 Task: Select New Email With Selection
Action: Mouse moved to (269, 223)
Screenshot: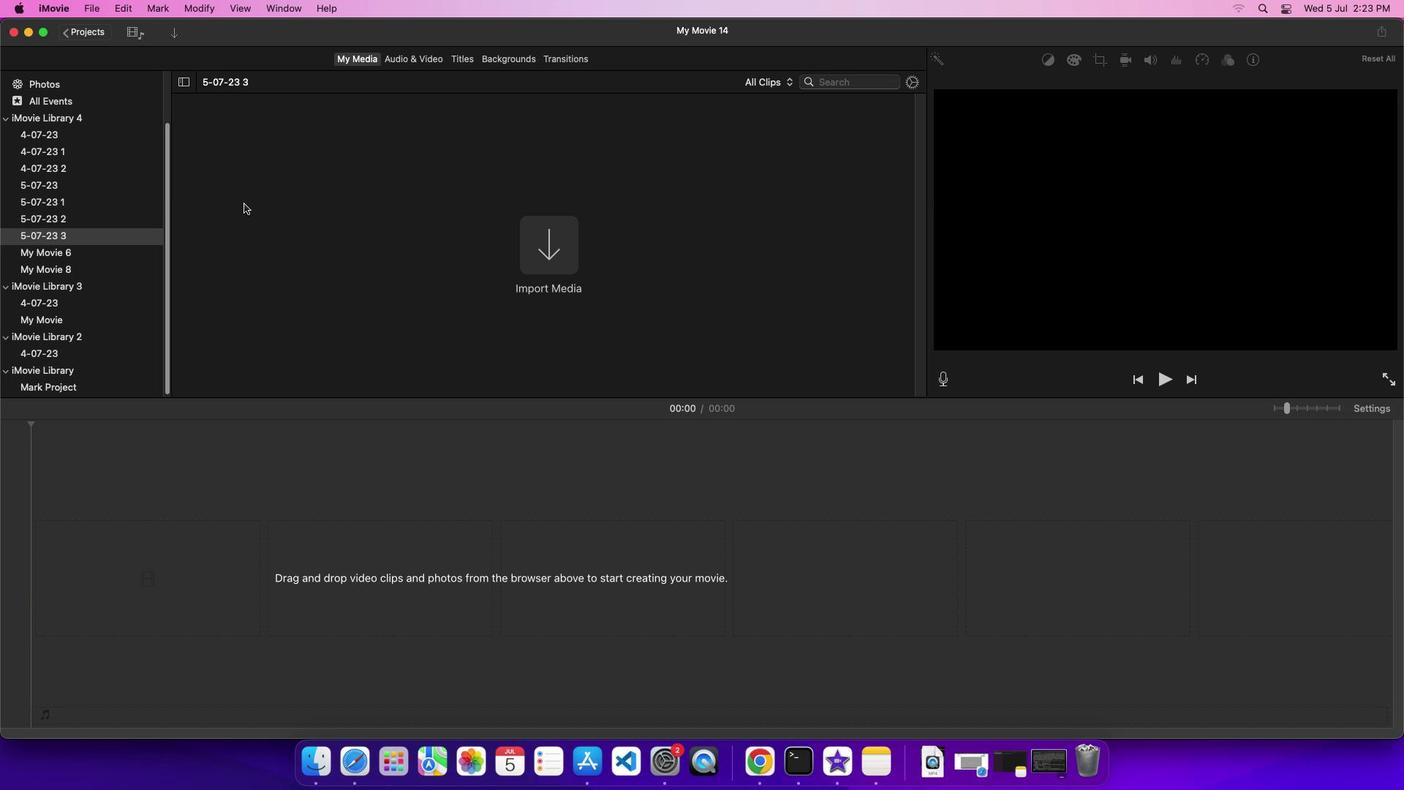 
Action: Mouse pressed left at (269, 223)
Screenshot: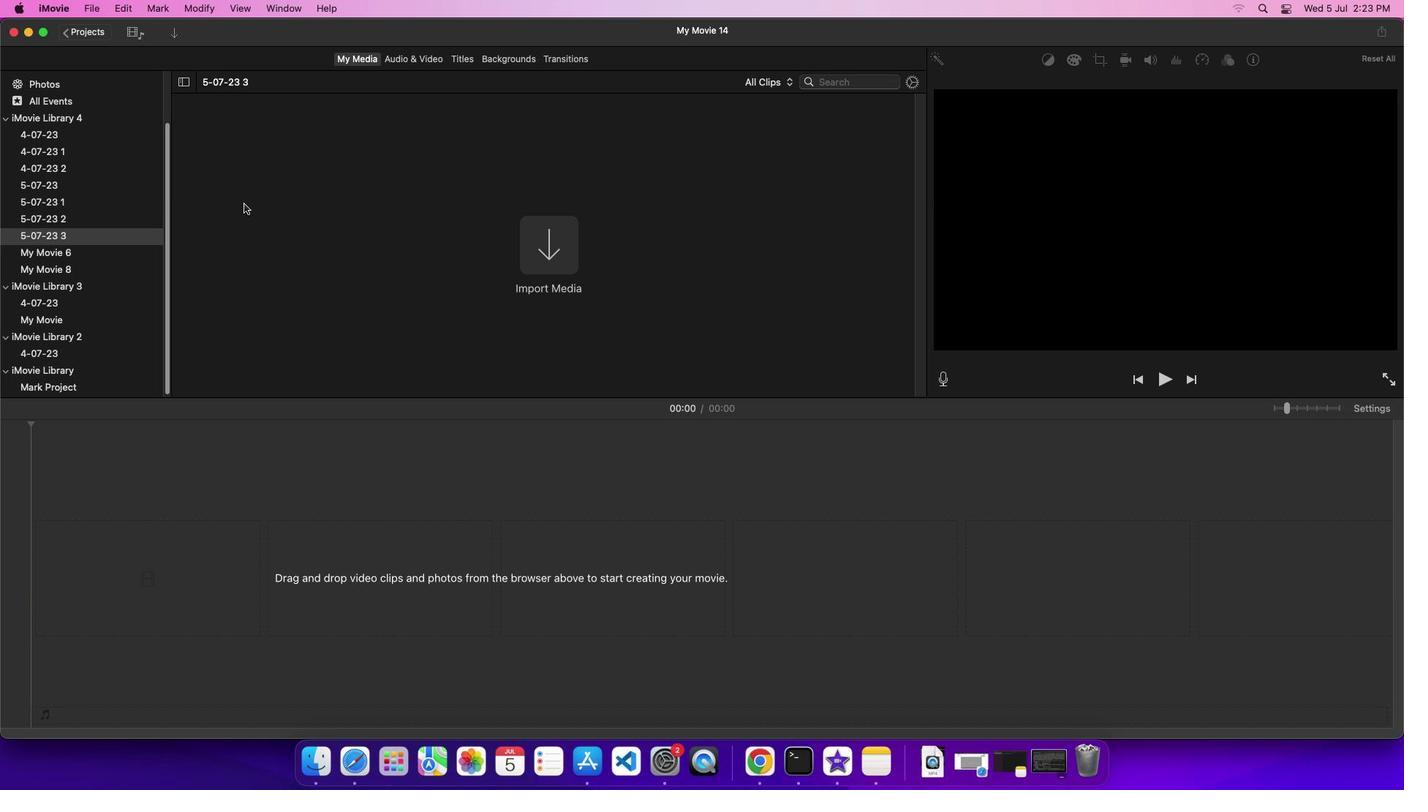 
Action: Mouse moved to (52, 10)
Screenshot: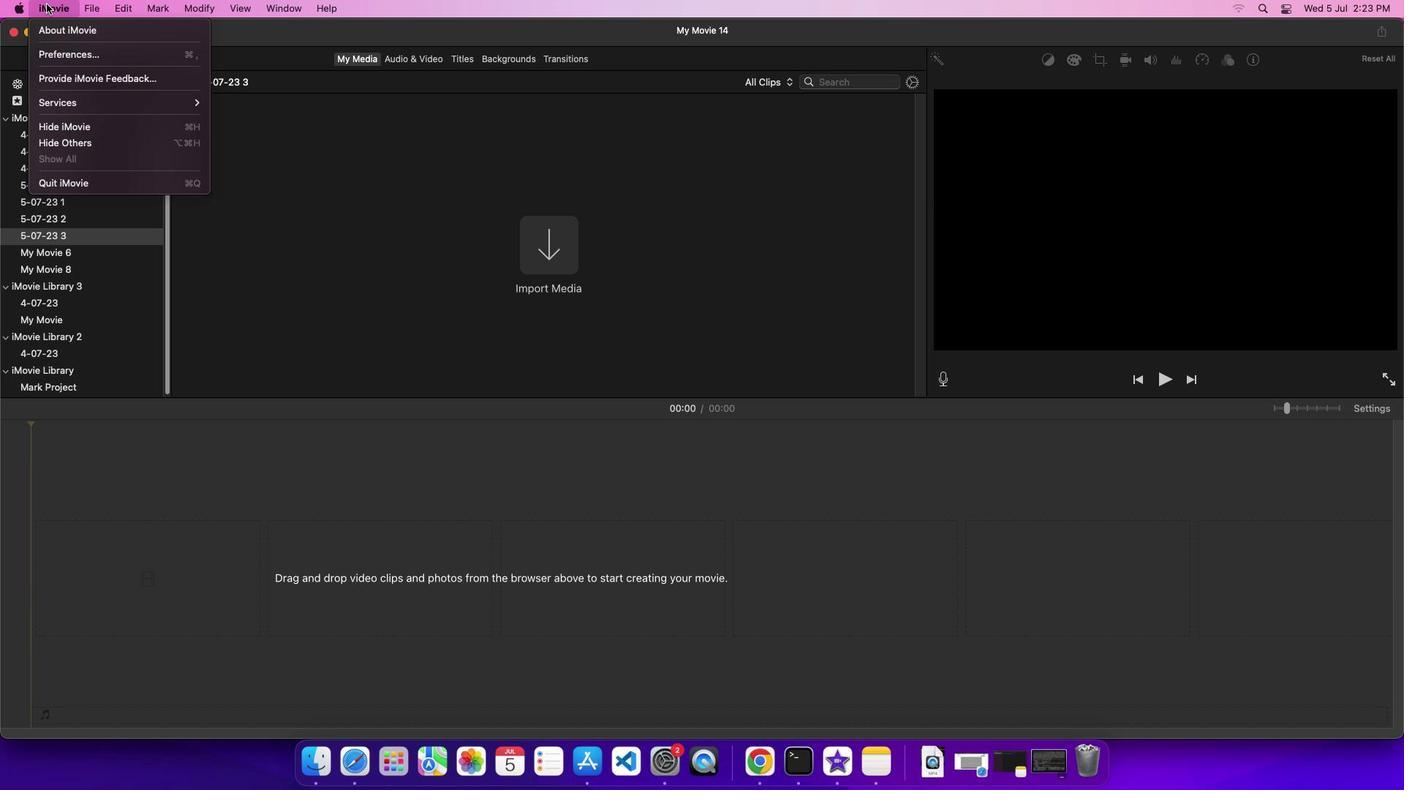 
Action: Mouse pressed left at (52, 10)
Screenshot: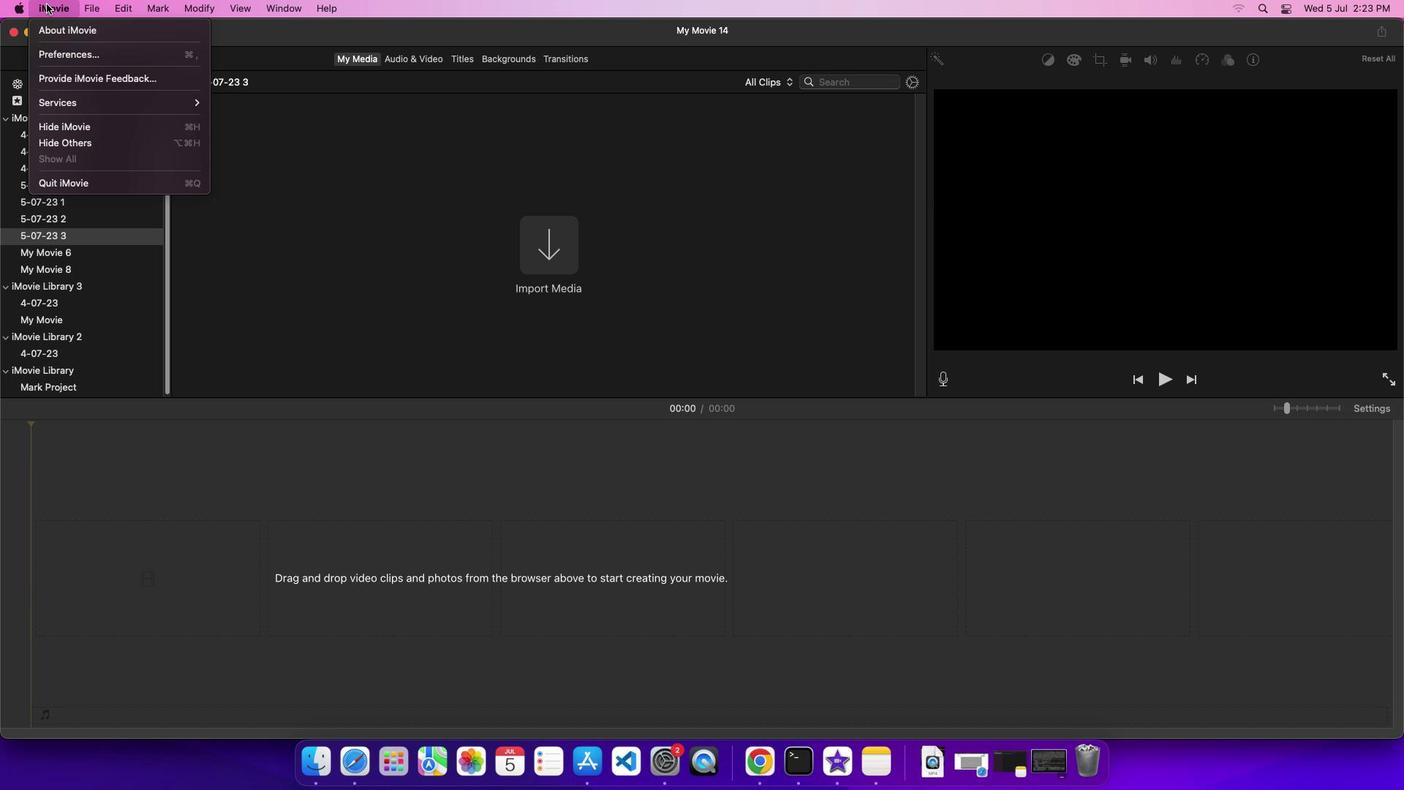
Action: Mouse moved to (81, 105)
Screenshot: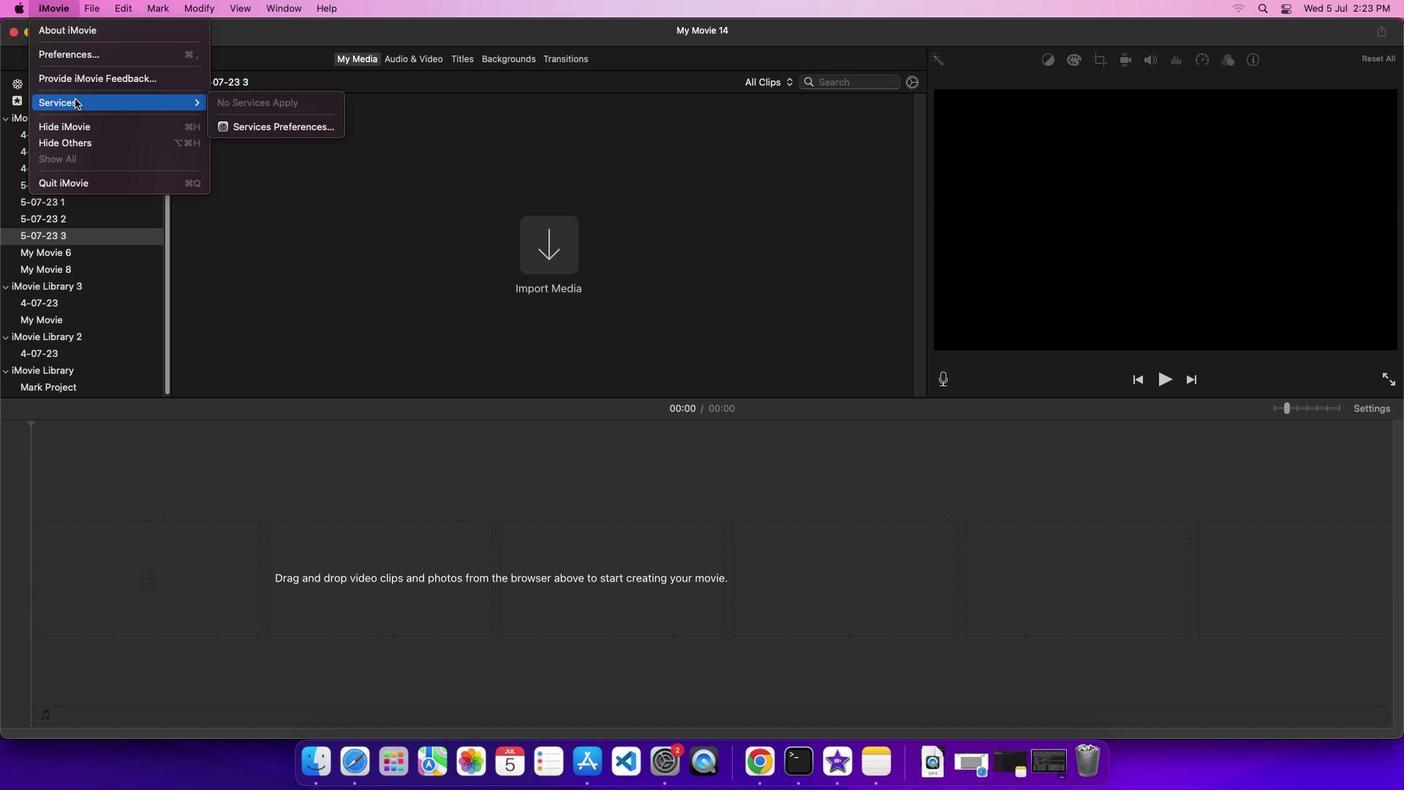 
Action: Mouse pressed left at (81, 105)
Screenshot: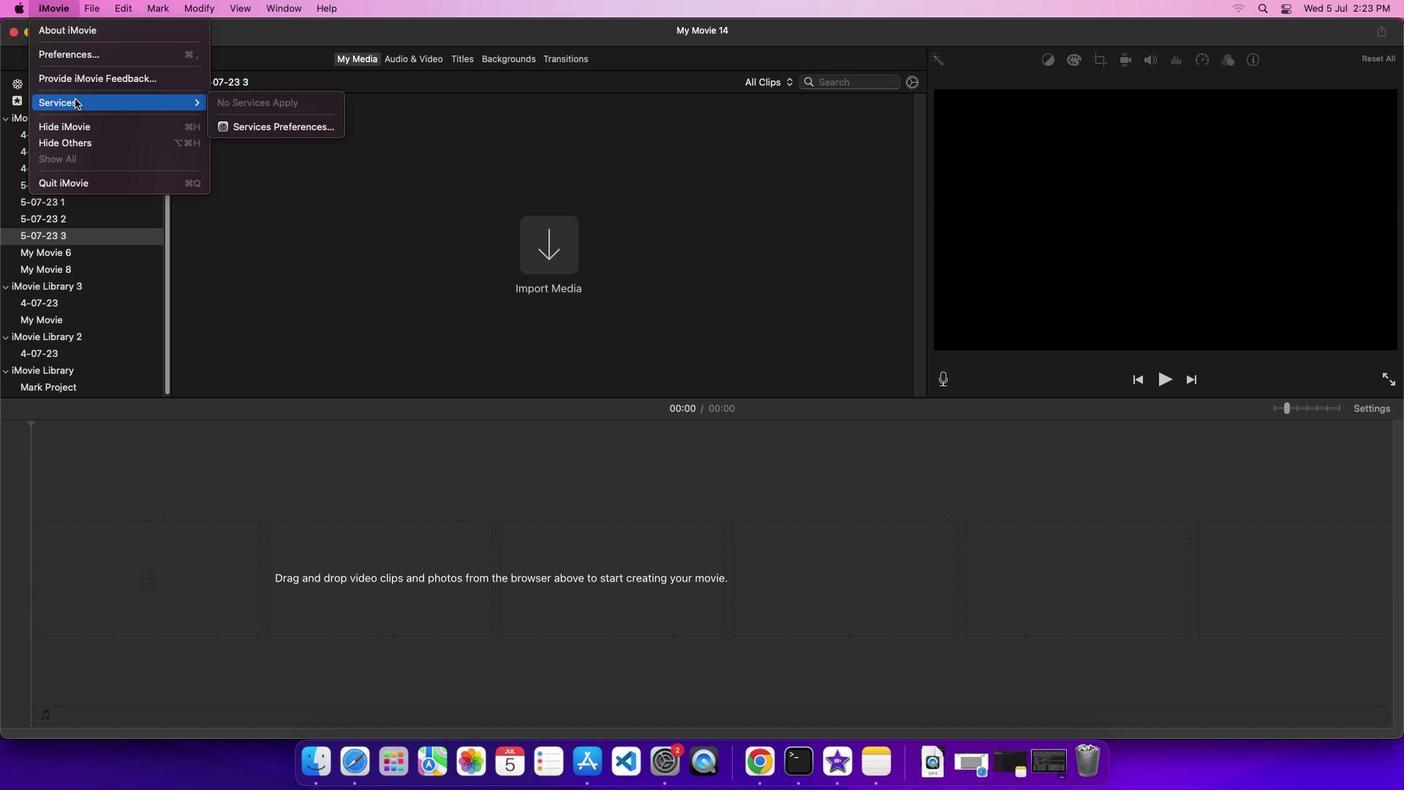 
Action: Mouse moved to (253, 133)
Screenshot: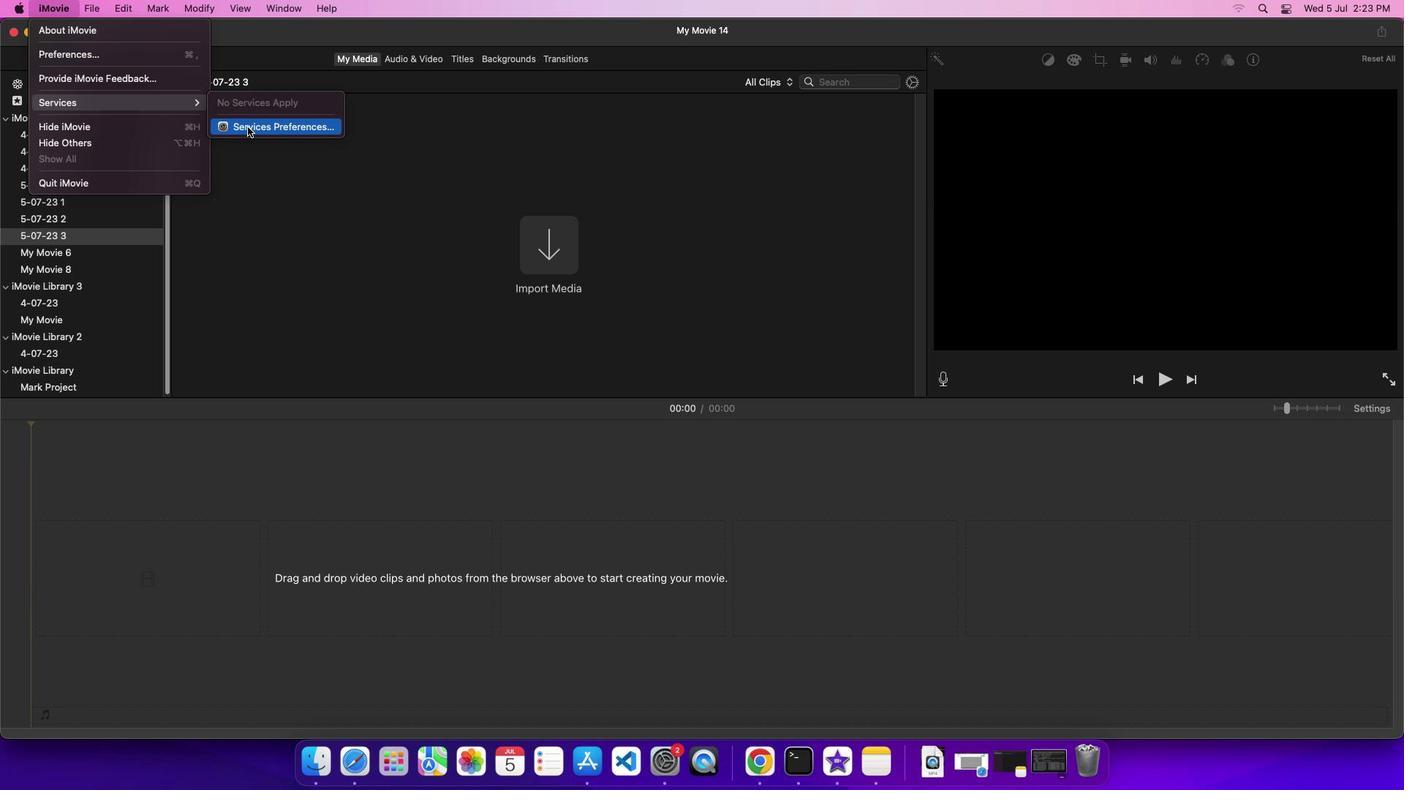 
Action: Mouse pressed left at (253, 133)
Screenshot: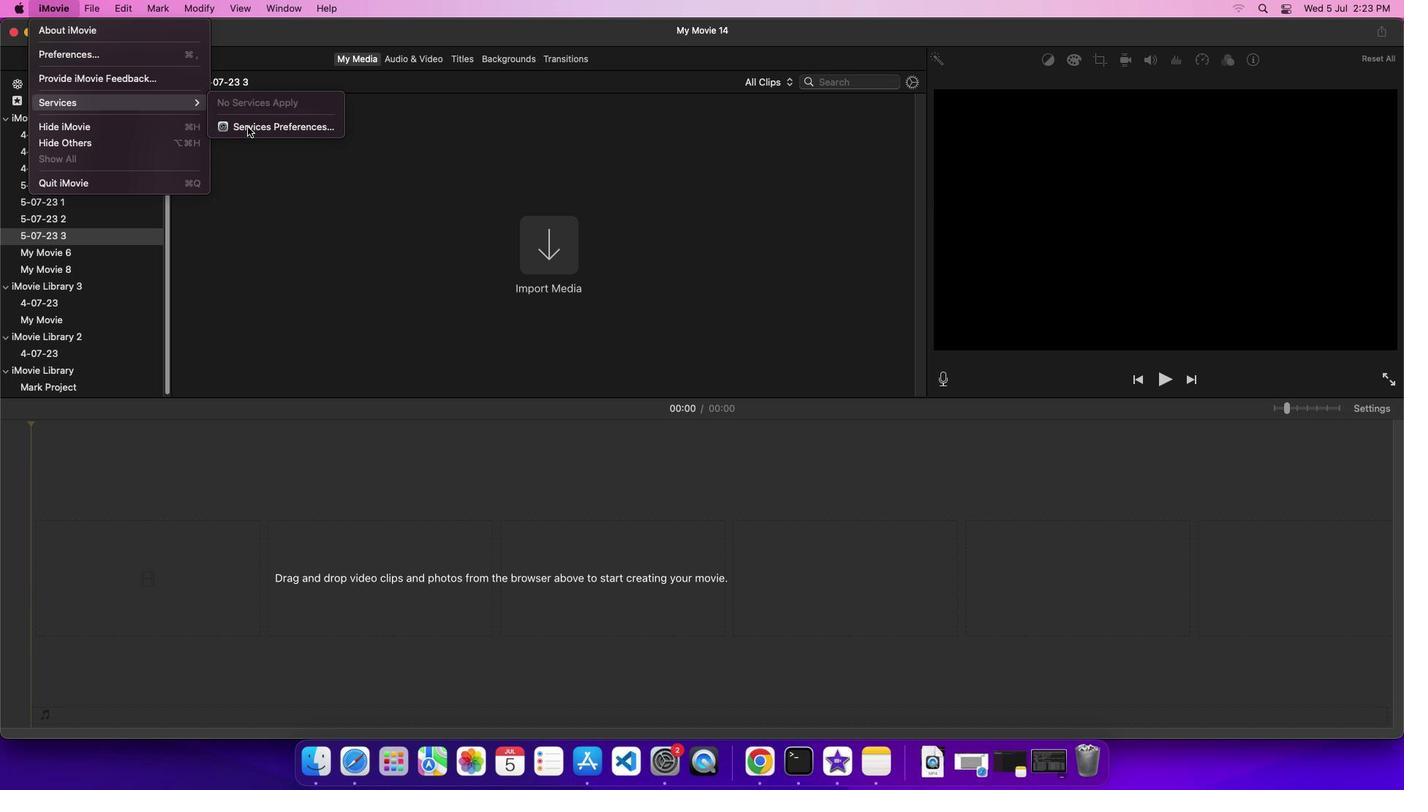 
Action: Mouse moved to (747, 316)
Screenshot: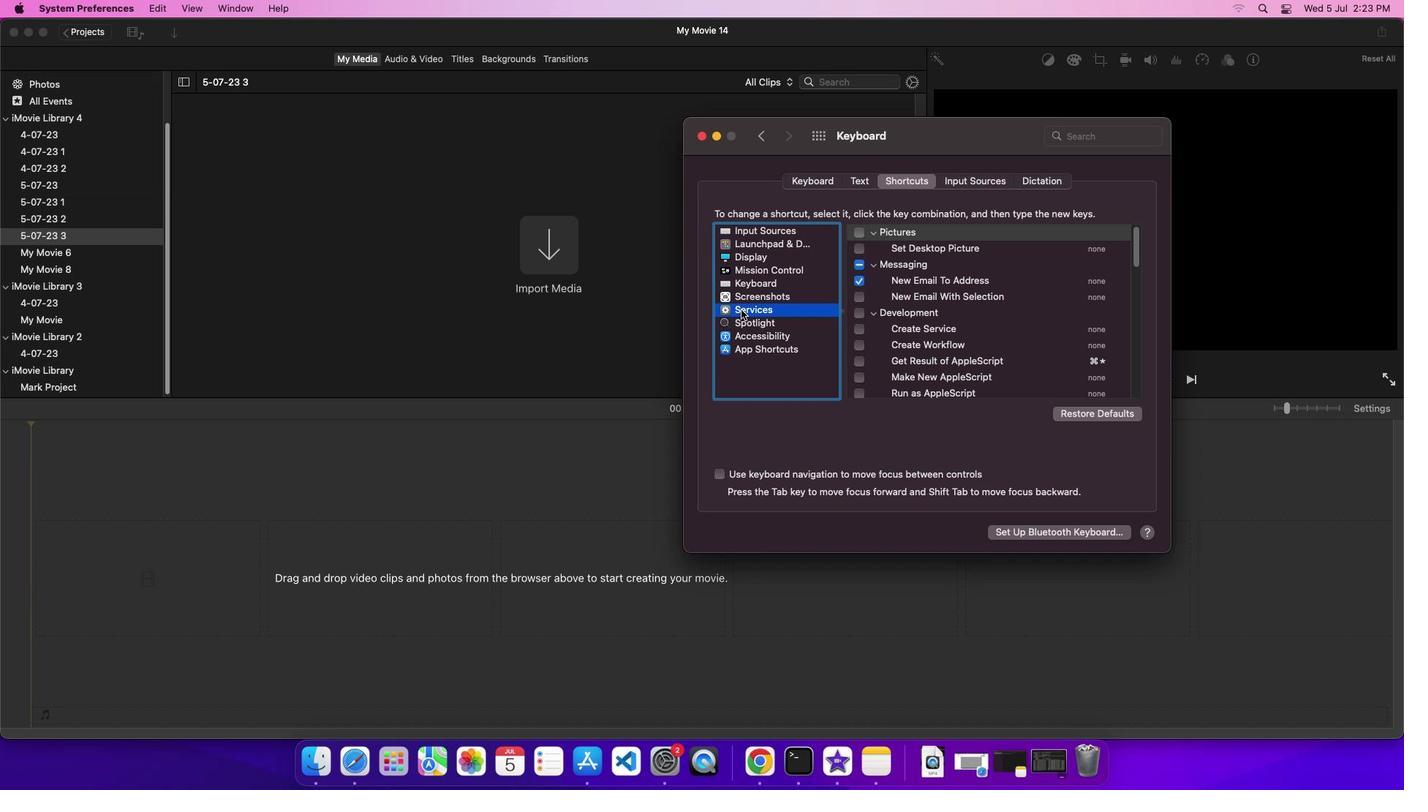 
Action: Mouse pressed left at (747, 316)
Screenshot: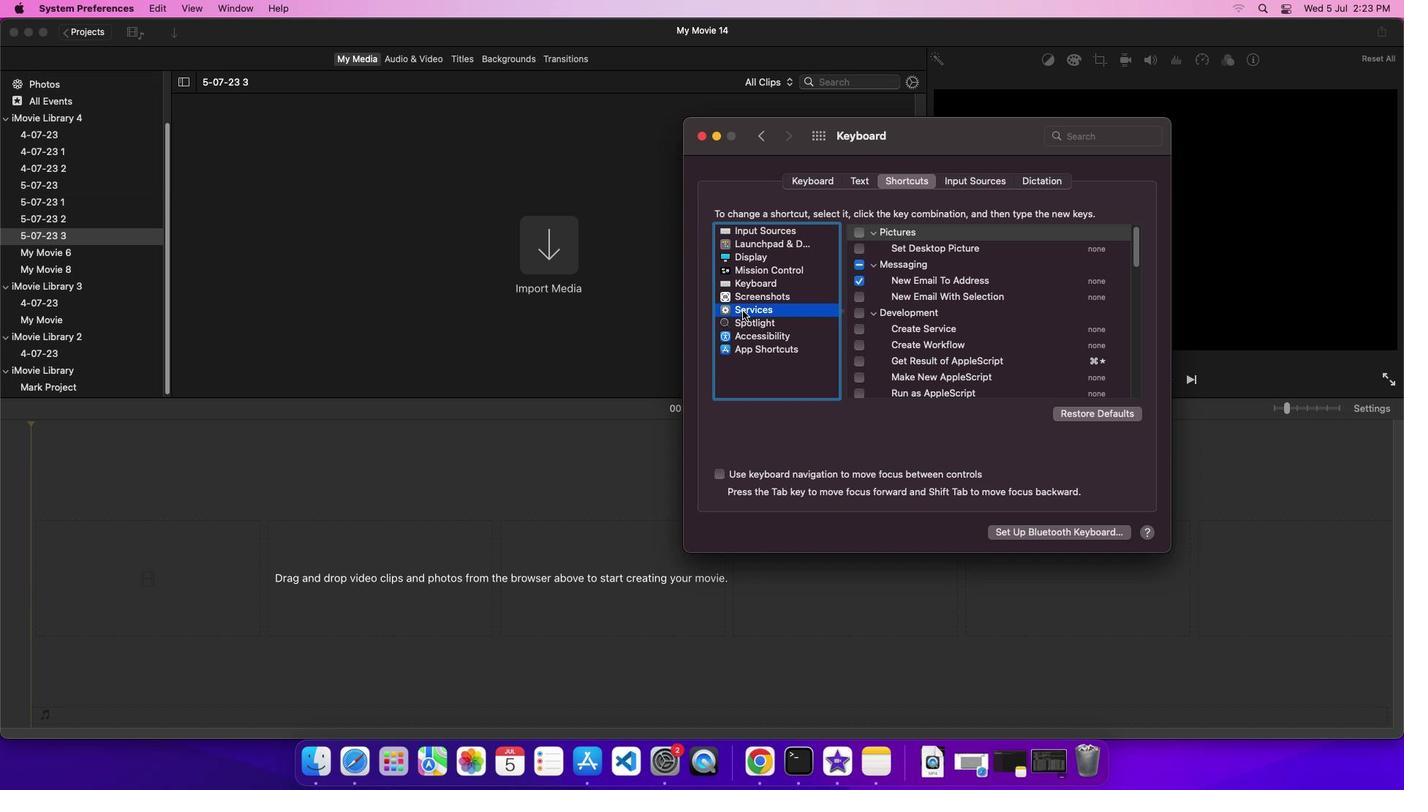 
Action: Mouse moved to (868, 304)
Screenshot: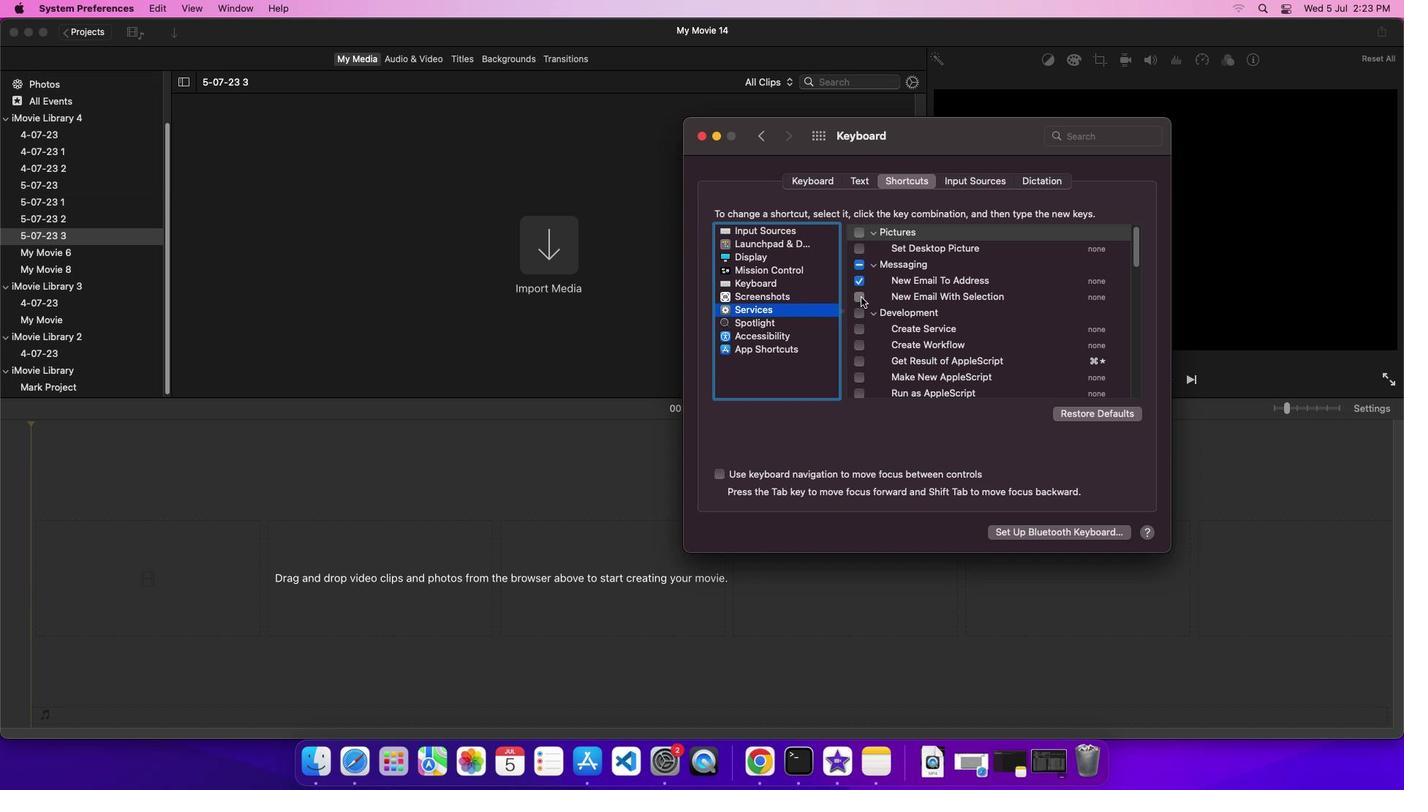 
Action: Mouse pressed left at (868, 304)
Screenshot: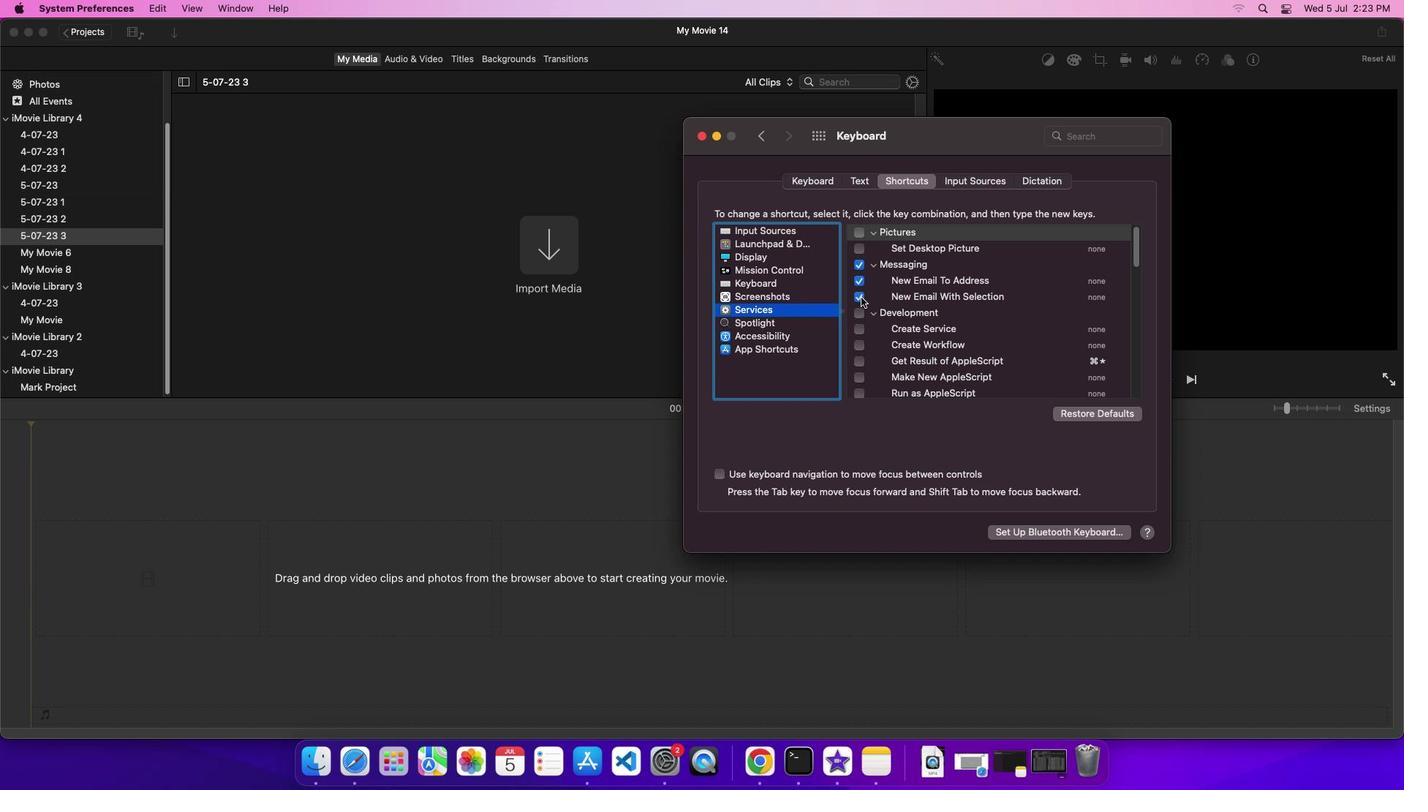 
Action: Mouse moved to (891, 338)
Screenshot: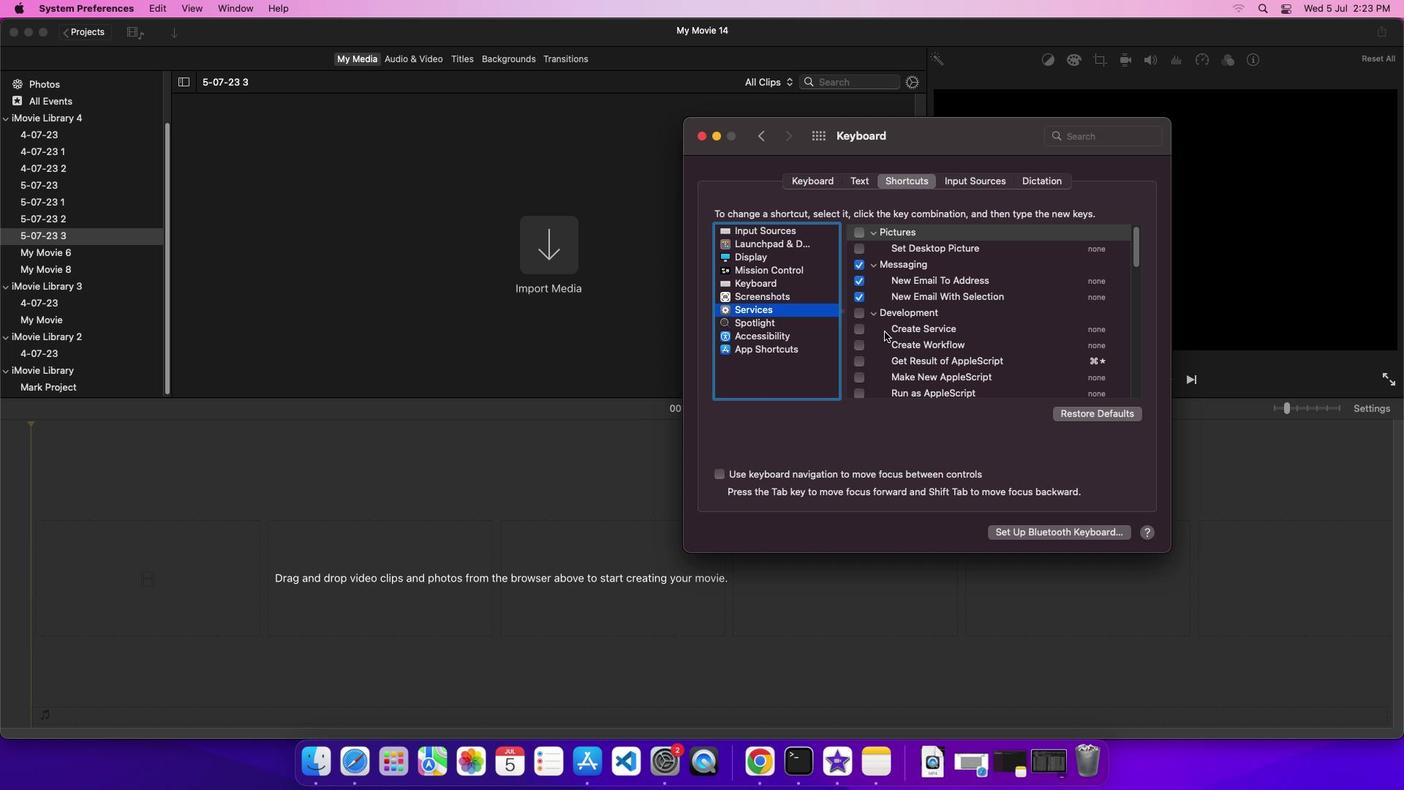 
